 Task: Add the "smile" sticker at the random location in the card.
Action: Mouse moved to (928, 78)
Screenshot: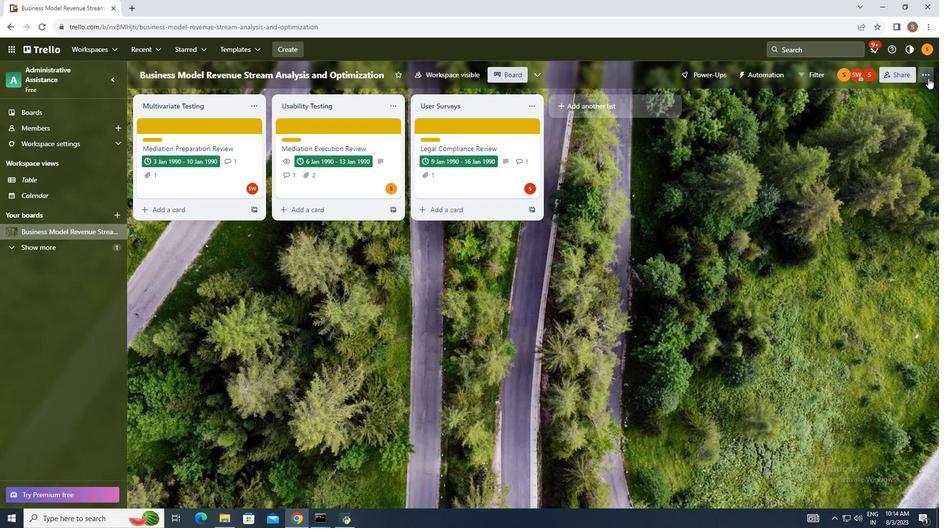 
Action: Mouse pressed left at (928, 78)
Screenshot: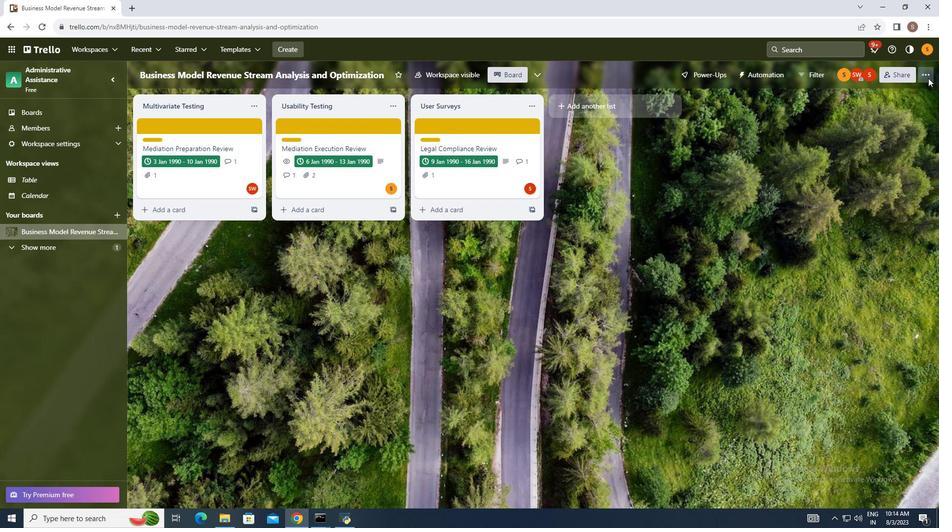 
Action: Mouse moved to (841, 206)
Screenshot: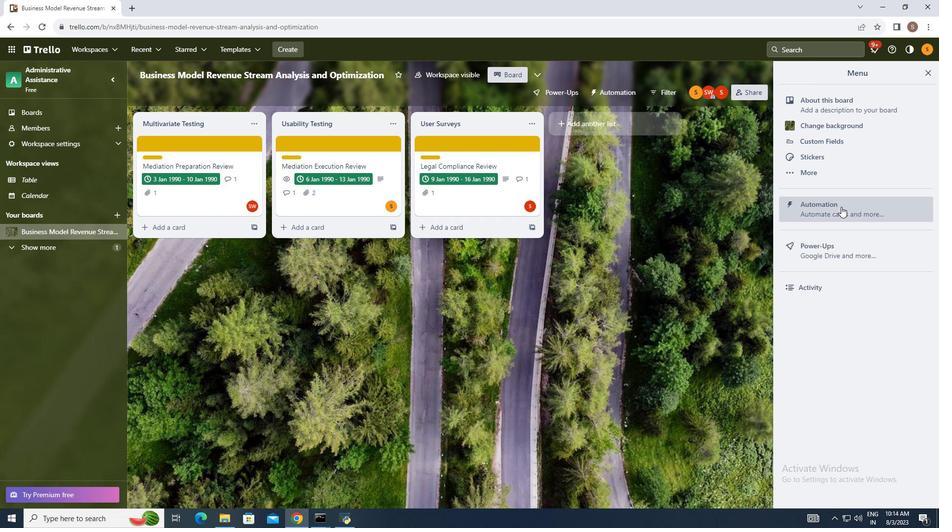
Action: Mouse pressed left at (841, 206)
Screenshot: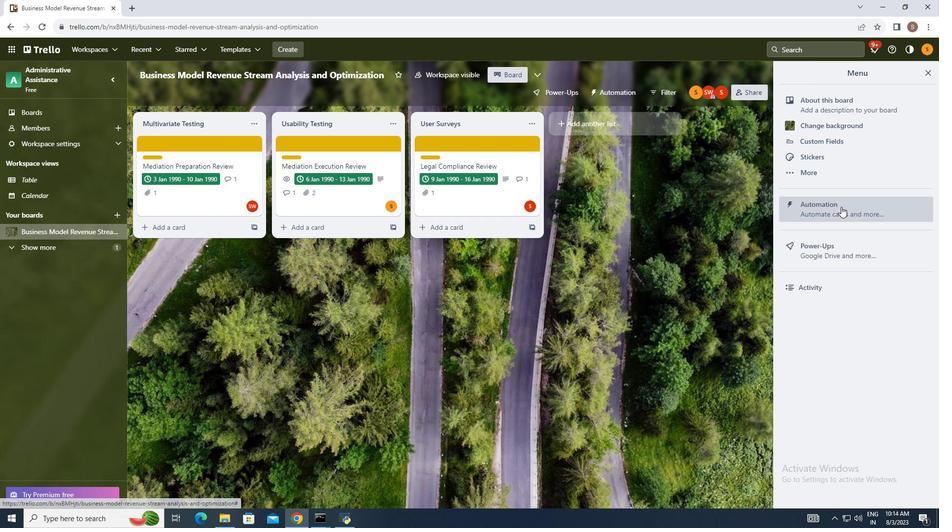 
Action: Mouse moved to (190, 250)
Screenshot: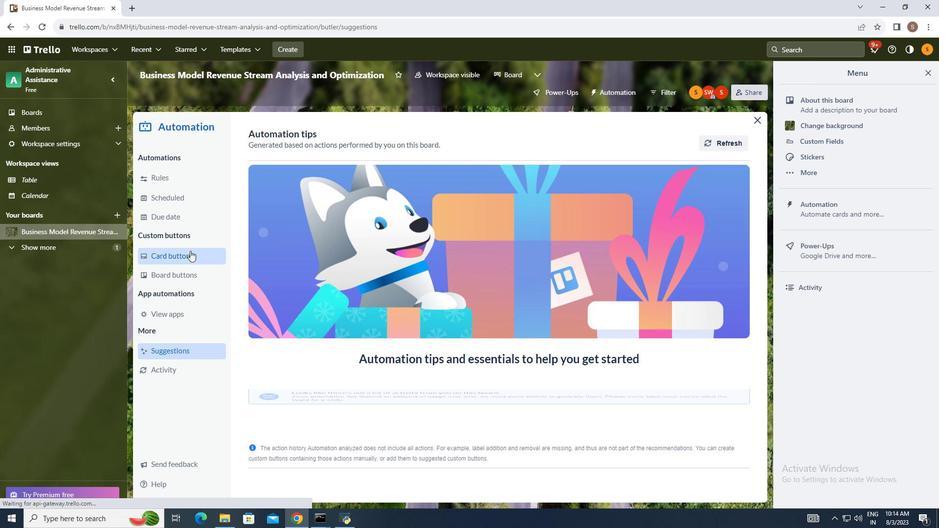 
Action: Mouse pressed left at (190, 250)
Screenshot: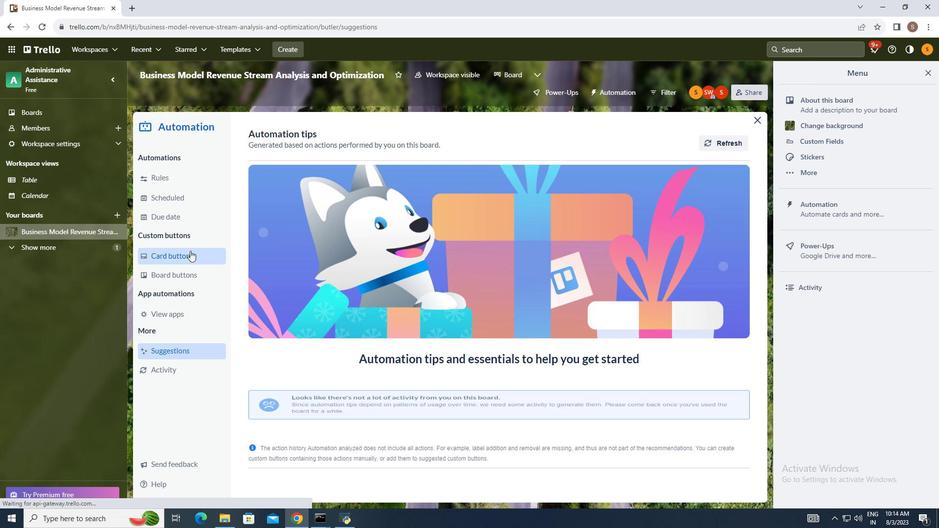 
Action: Mouse moved to (716, 138)
Screenshot: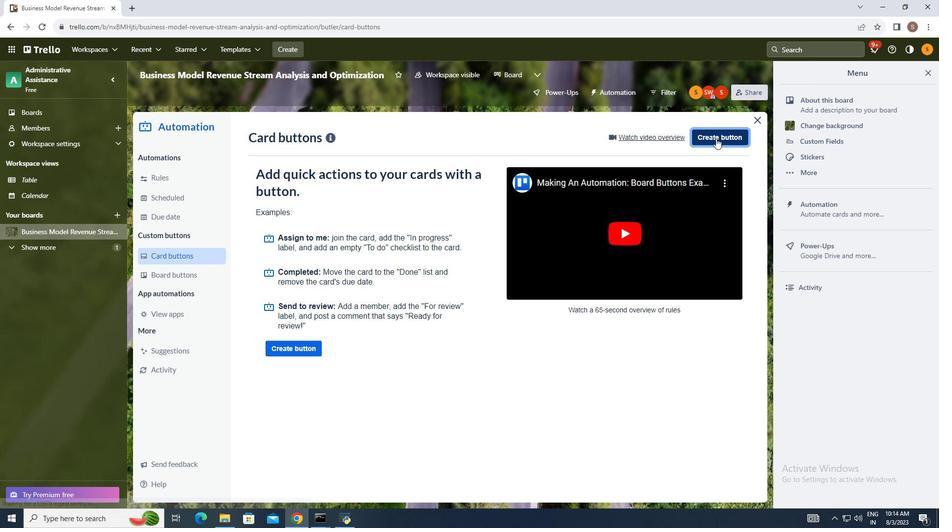 
Action: Mouse pressed left at (716, 138)
Screenshot: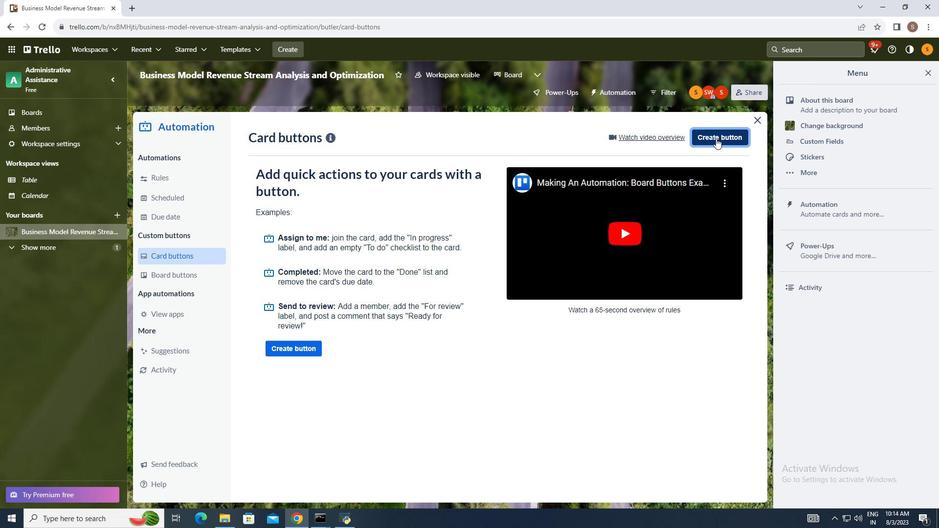
Action: Mouse moved to (465, 275)
Screenshot: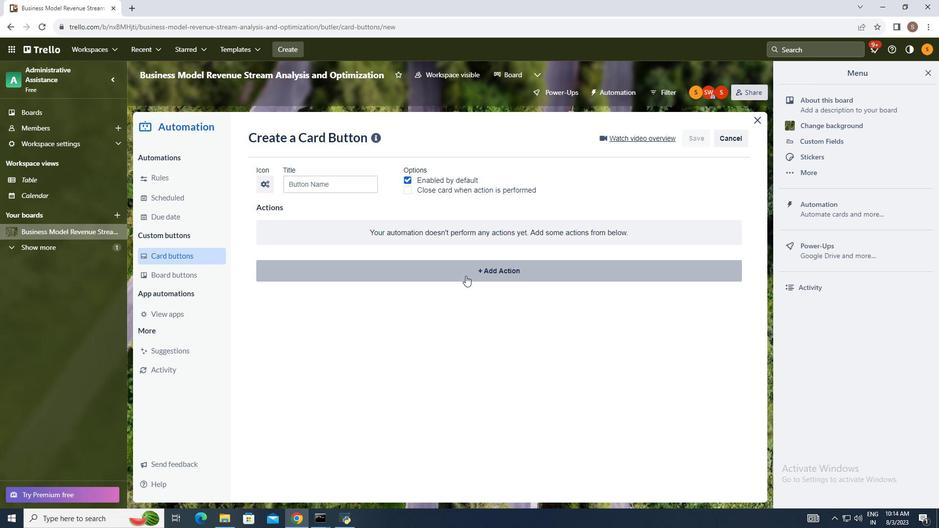 
Action: Mouse pressed left at (465, 275)
Screenshot: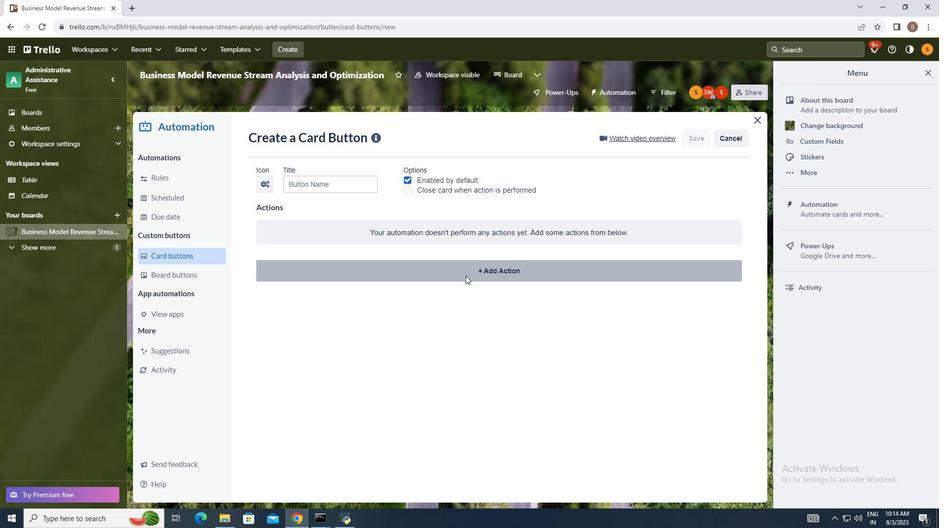 
Action: Mouse moved to (318, 303)
Screenshot: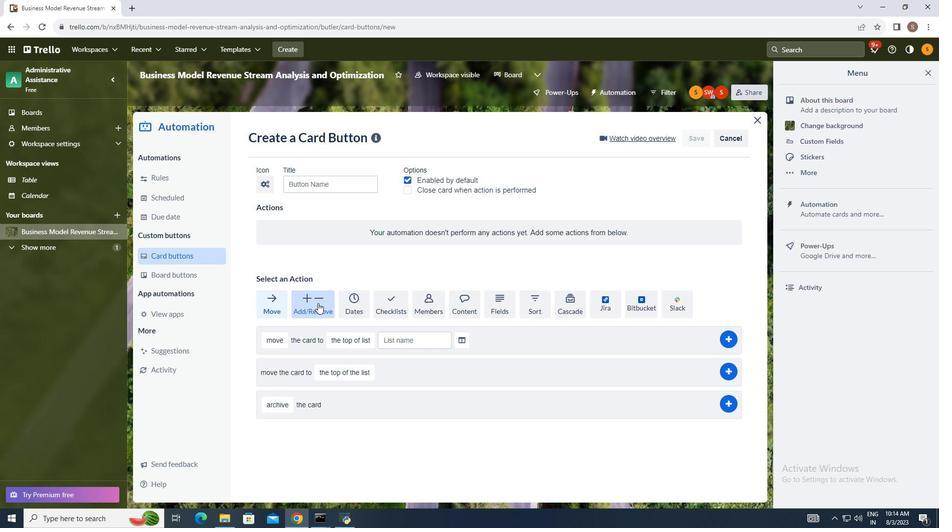 
Action: Mouse pressed left at (318, 303)
Screenshot: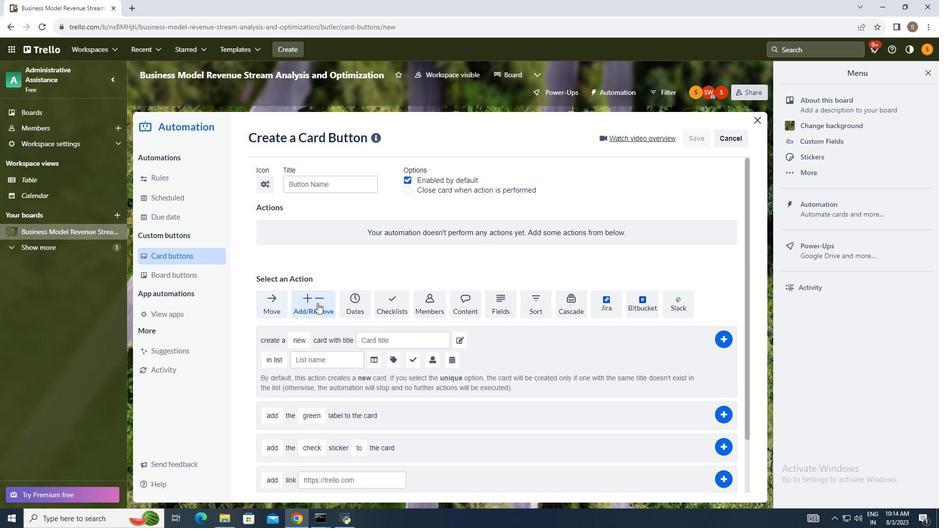 
Action: Mouse moved to (257, 366)
Screenshot: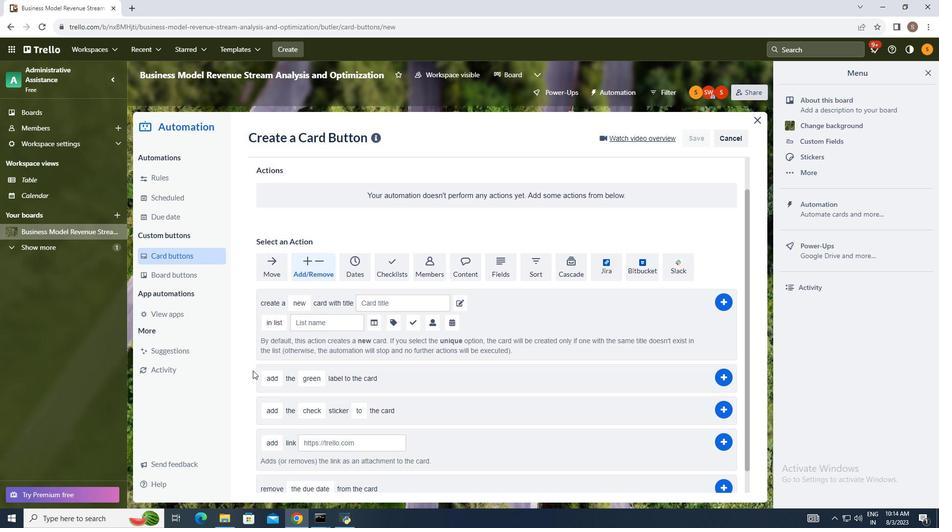 
Action: Mouse scrolled (257, 366) with delta (0, 0)
Screenshot: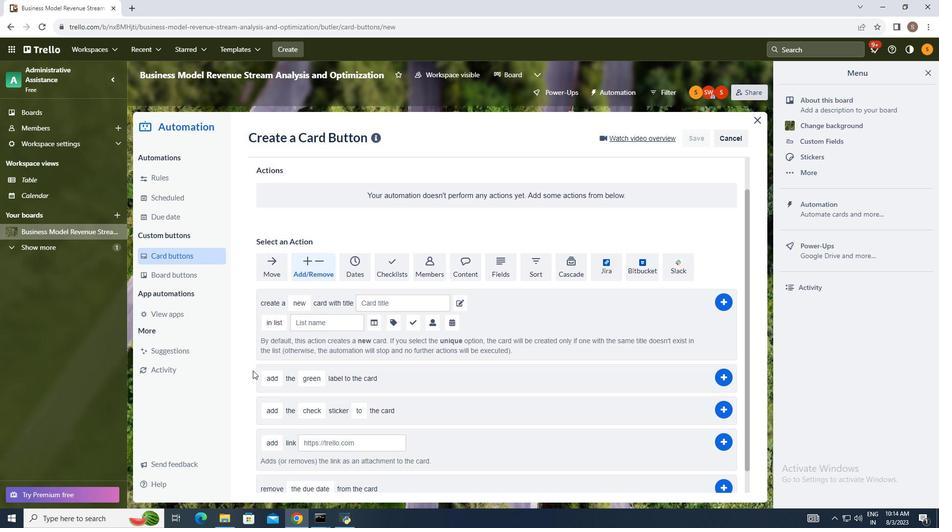 
Action: Mouse moved to (253, 370)
Screenshot: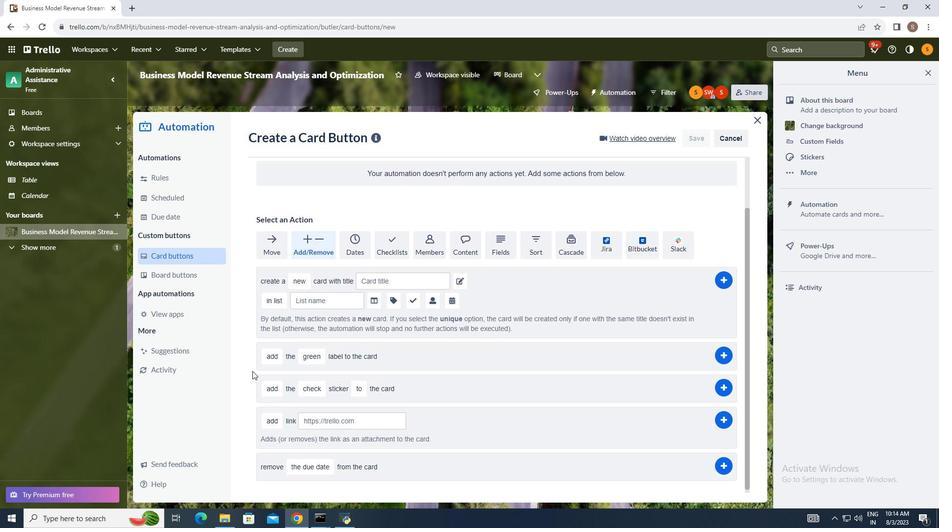 
Action: Mouse scrolled (253, 369) with delta (0, 0)
Screenshot: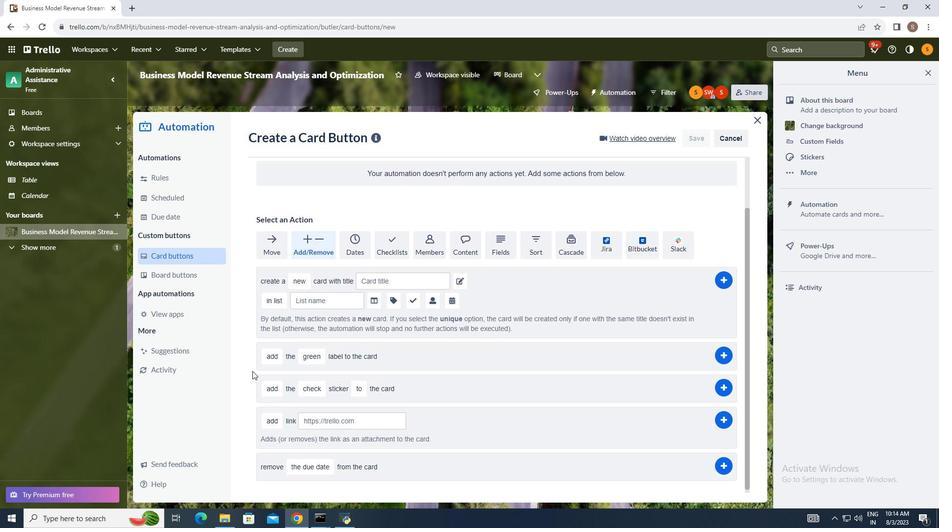 
Action: Mouse moved to (252, 370)
Screenshot: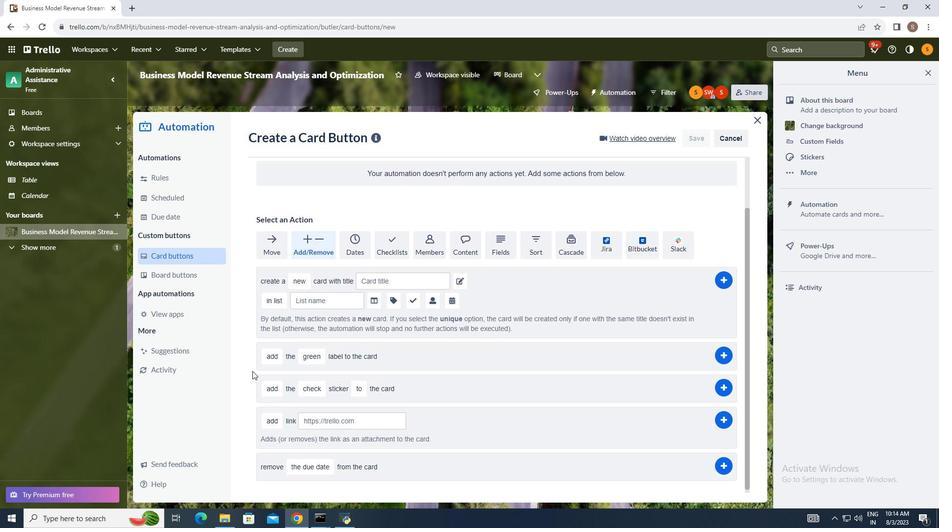 
Action: Mouse scrolled (252, 370) with delta (0, 0)
Screenshot: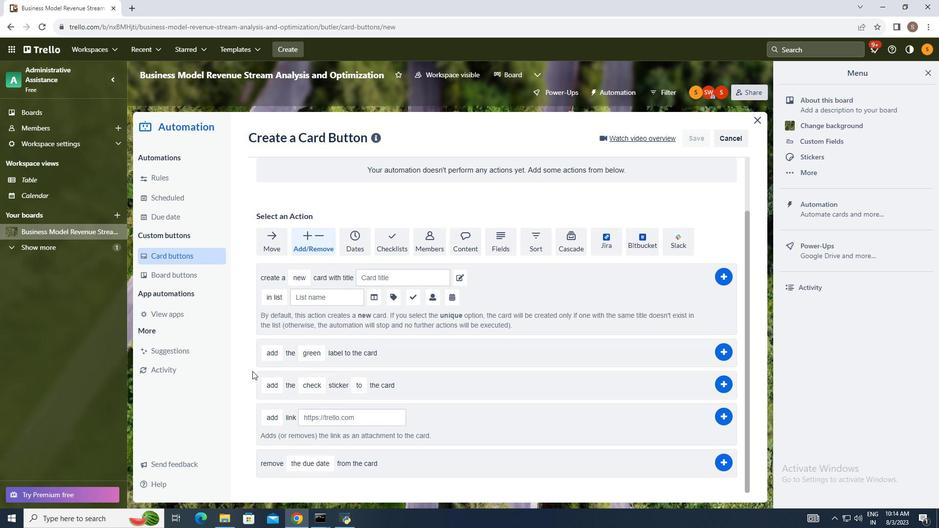 
Action: Mouse scrolled (252, 370) with delta (0, 0)
Screenshot: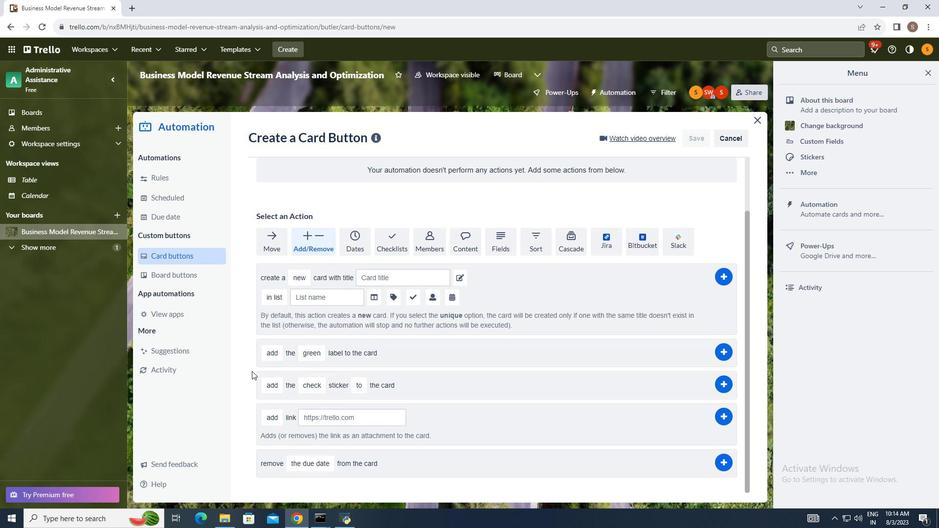 
Action: Mouse moved to (265, 383)
Screenshot: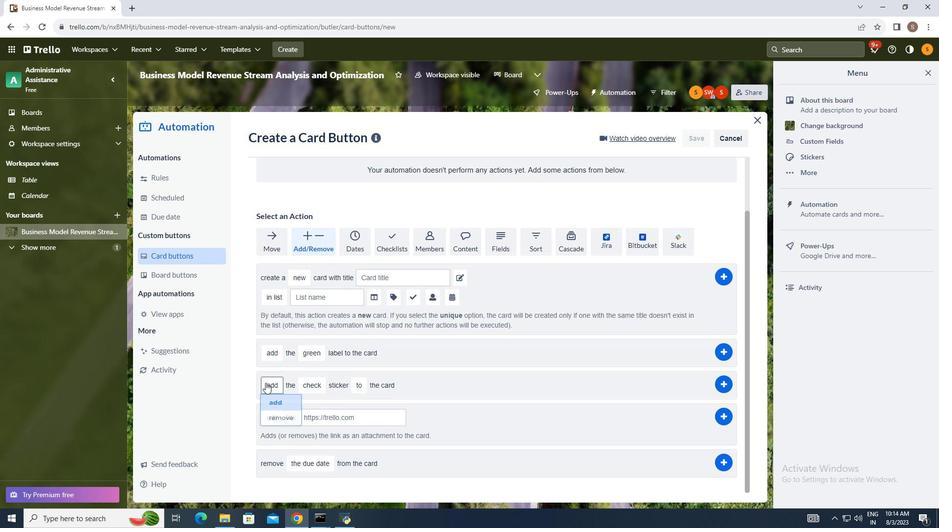 
Action: Mouse pressed left at (265, 383)
Screenshot: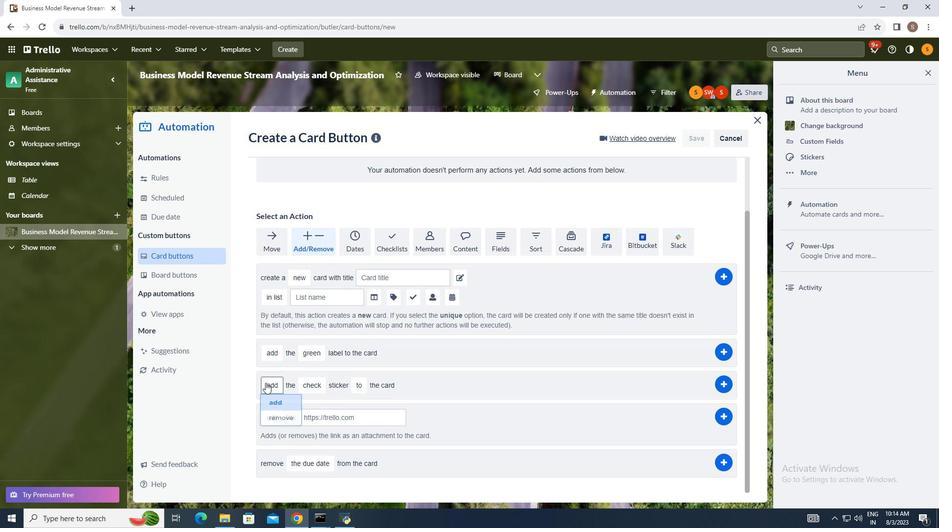 
Action: Mouse moved to (279, 402)
Screenshot: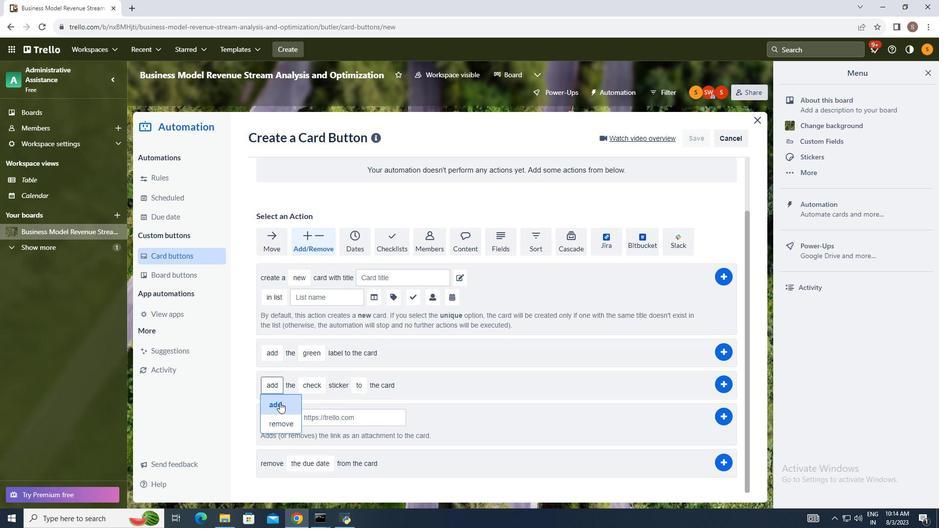 
Action: Mouse pressed left at (279, 402)
Screenshot: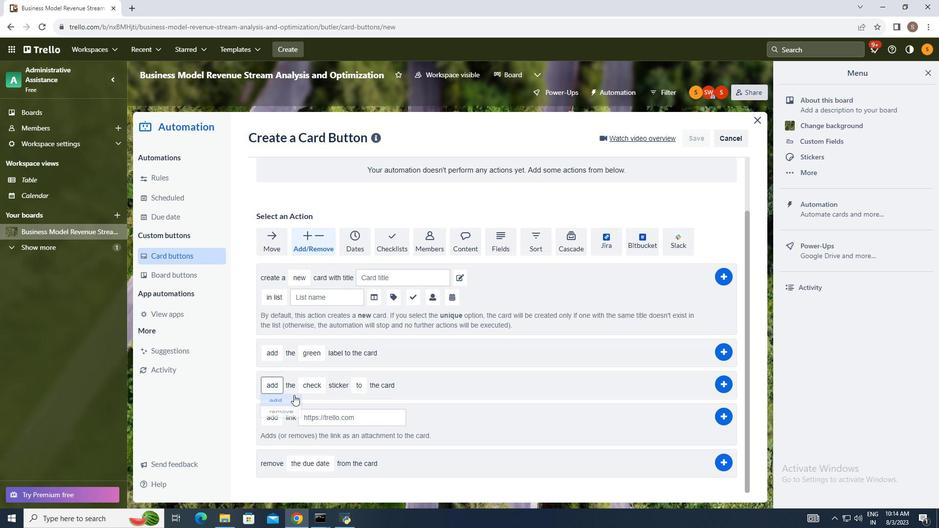 
Action: Mouse moved to (312, 384)
Screenshot: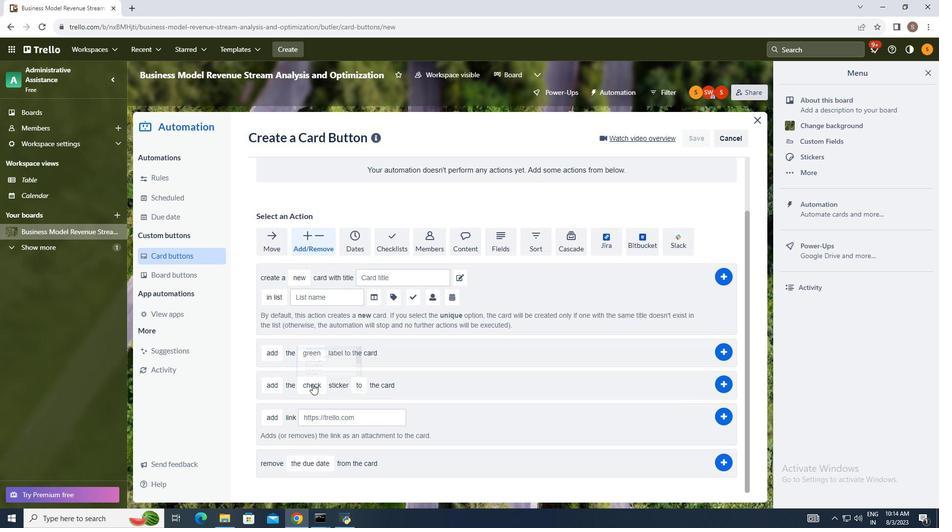 
Action: Mouse pressed left at (312, 384)
Screenshot: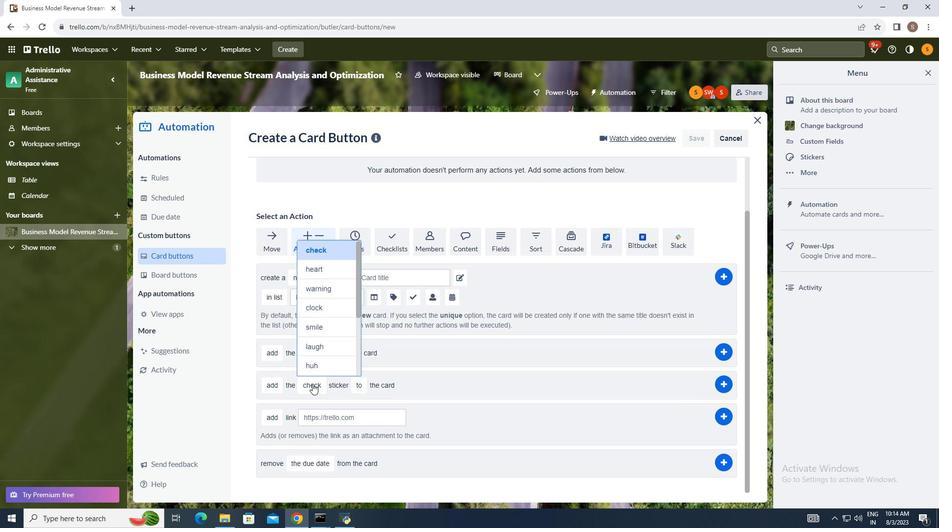 
Action: Mouse moved to (329, 326)
Screenshot: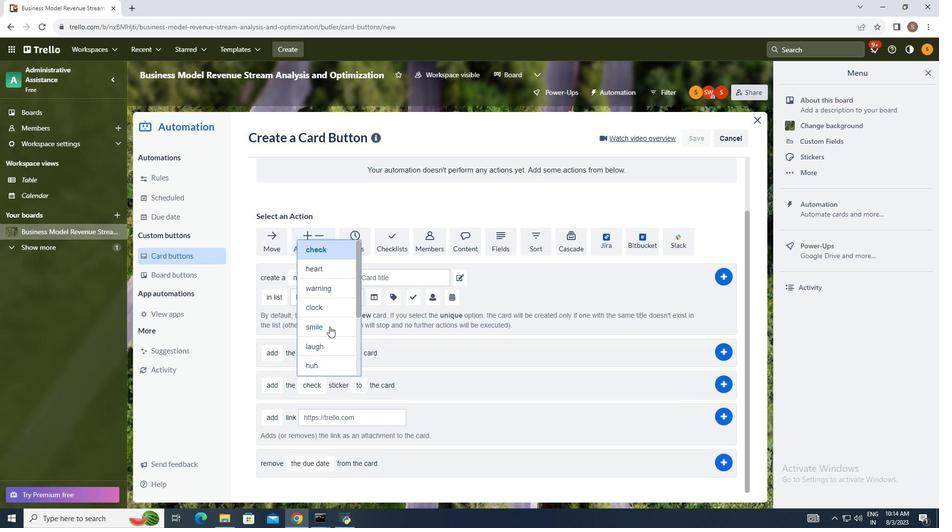 
Action: Mouse pressed left at (329, 326)
Screenshot: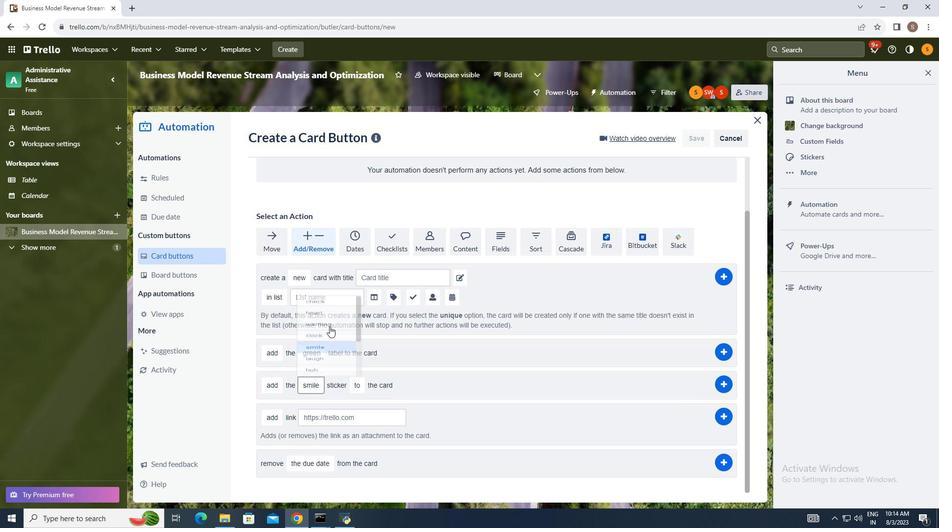 
Action: Mouse moved to (353, 387)
Screenshot: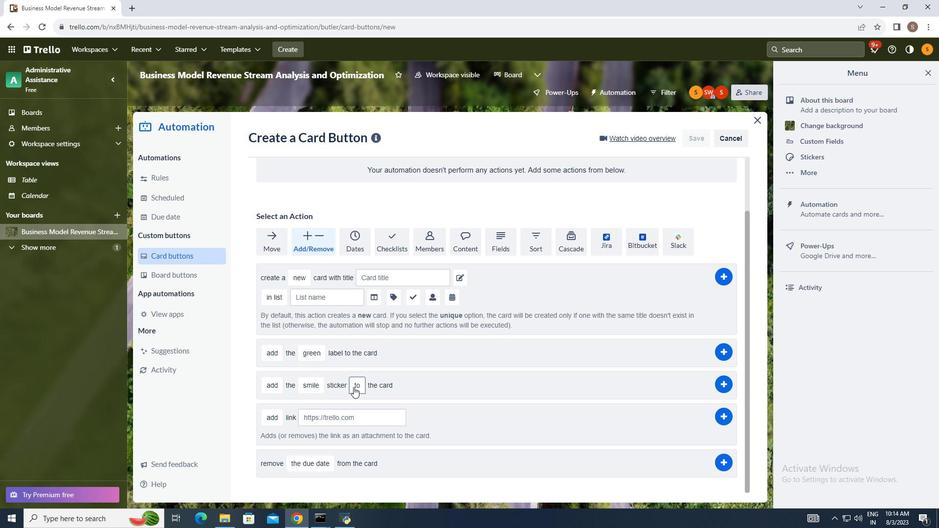
Action: Mouse pressed left at (353, 387)
Screenshot: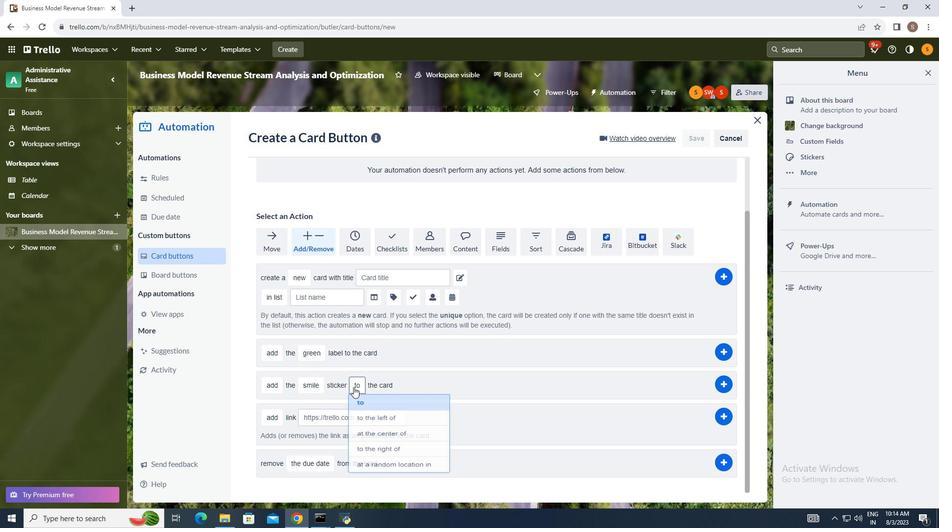 
Action: Mouse moved to (395, 479)
Screenshot: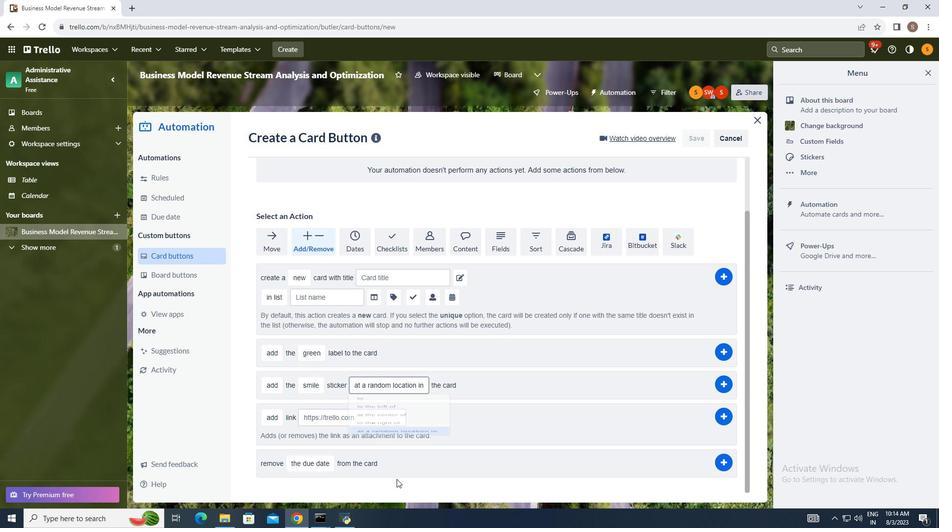 
Action: Mouse pressed left at (395, 479)
Screenshot: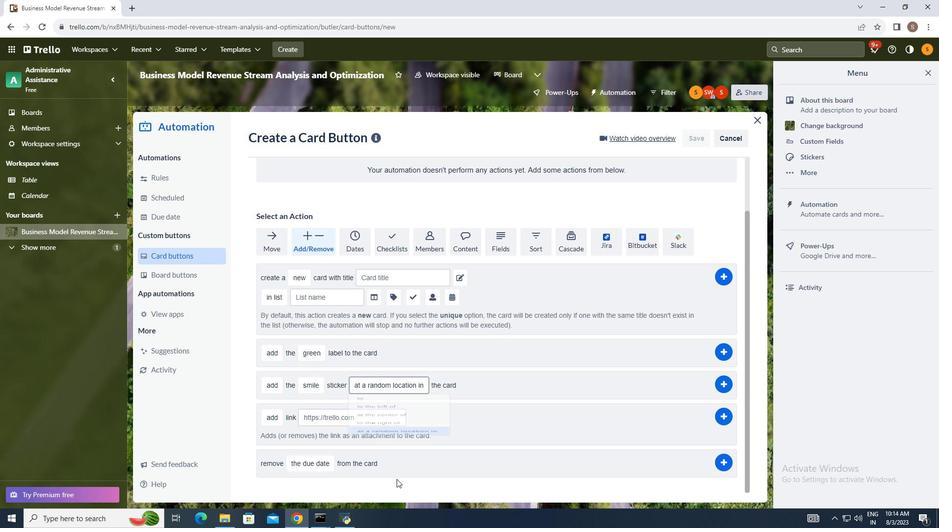 
Action: Mouse moved to (728, 380)
Screenshot: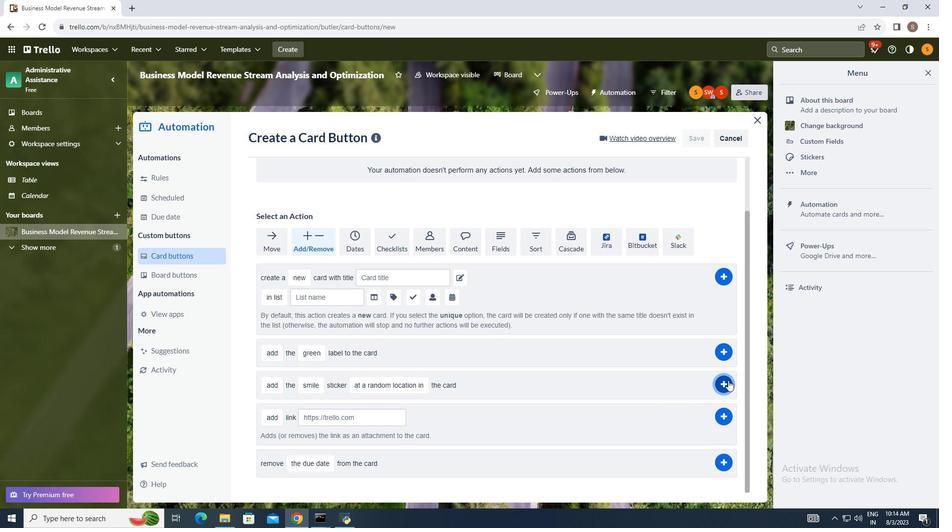 
Action: Mouse pressed left at (728, 380)
Screenshot: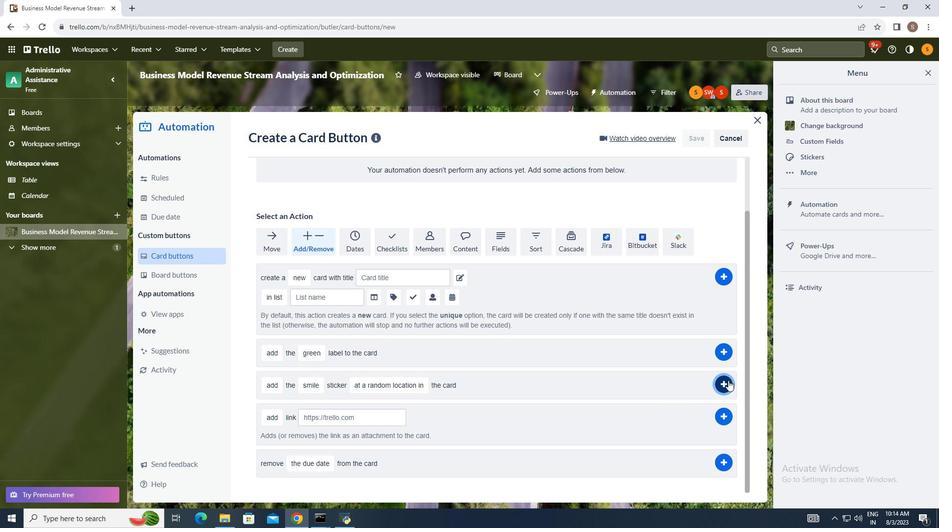 
Action: Mouse moved to (803, 382)
Screenshot: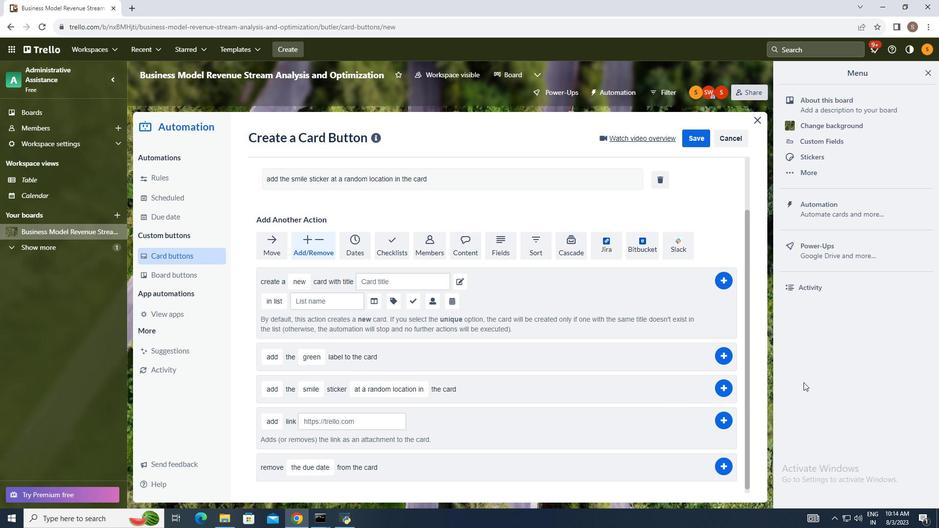 
